 Task: Create New Customer with Customer Name: Chioma, Billing Address Line1: 4289 Crim Lane, Billing Address Line2:  Underhill, Billing Address Line3:  Vermont 05489, Cell Number: 646-231-5081
Action: Mouse moved to (196, 82)
Screenshot: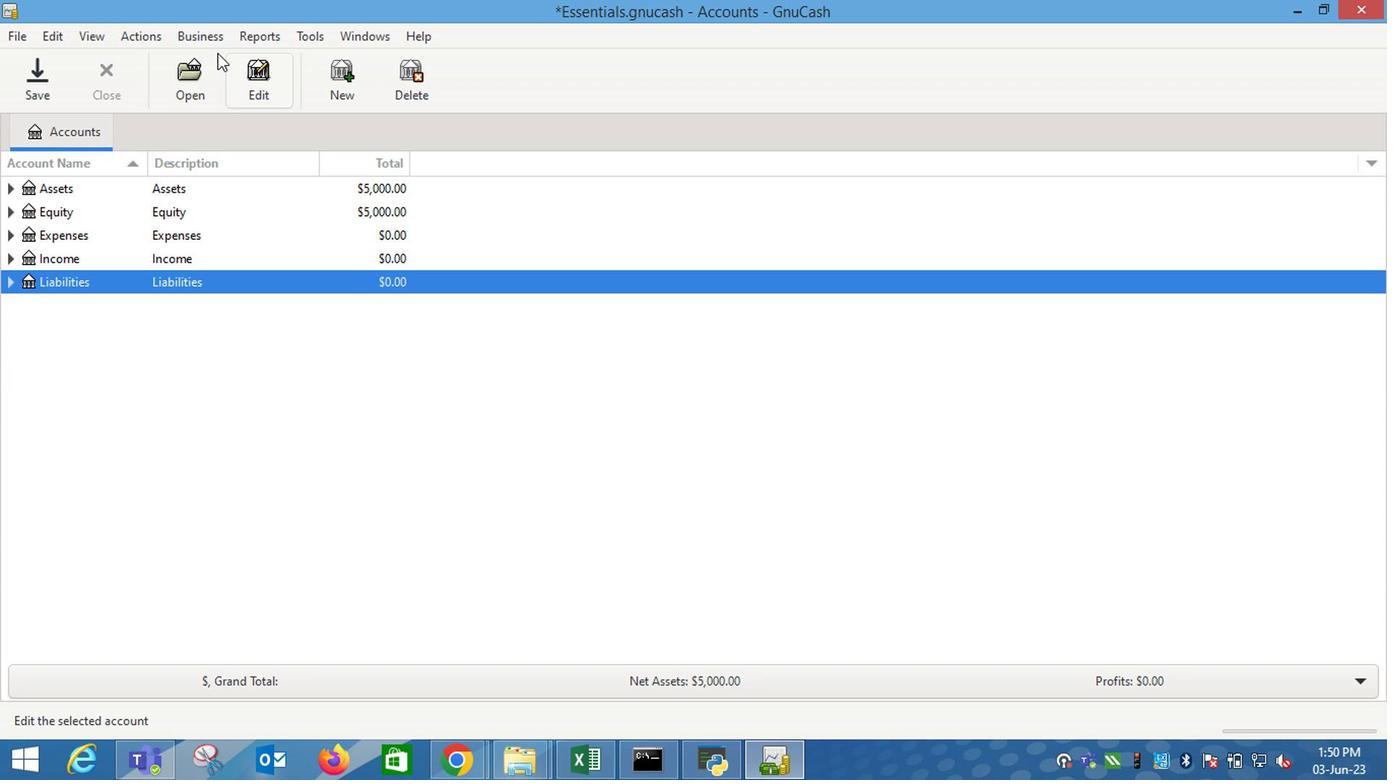 
Action: Mouse pressed left at (196, 82)
Screenshot: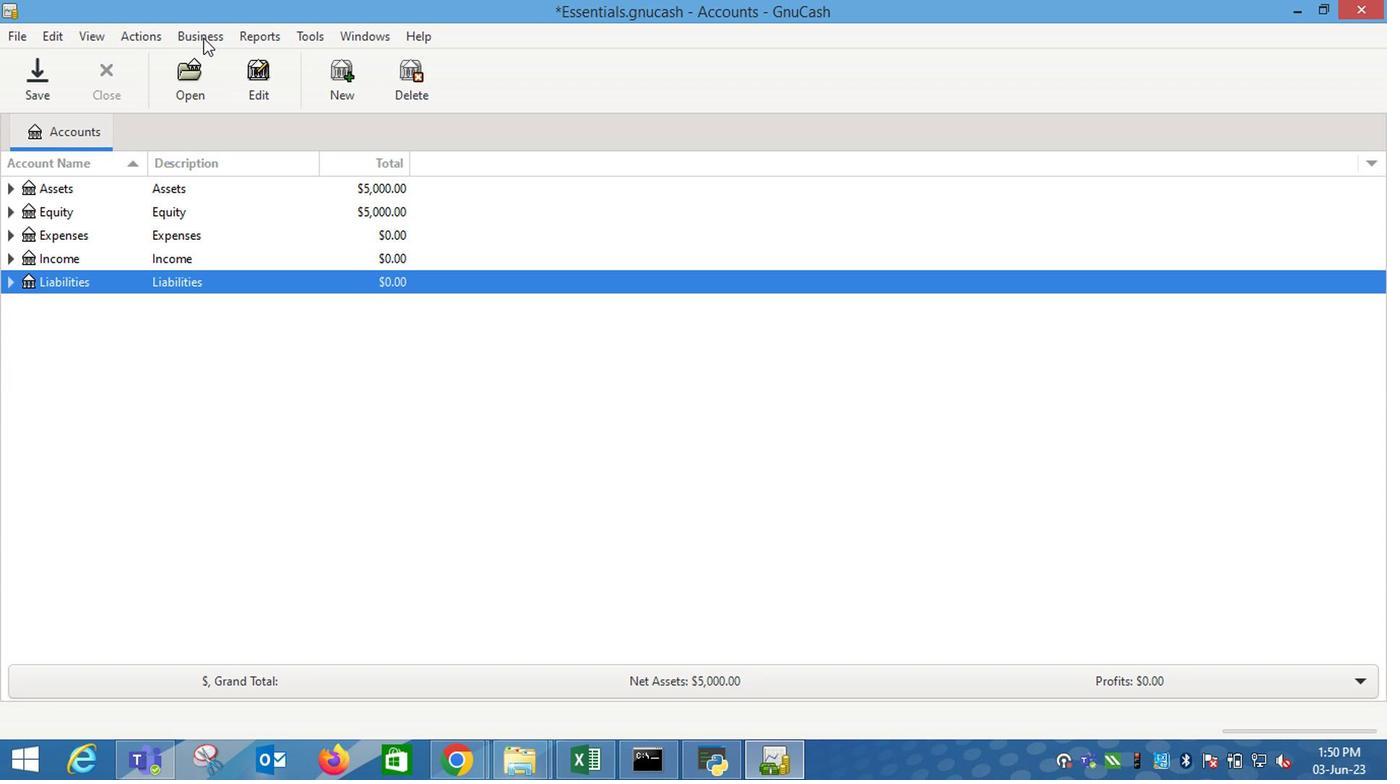 
Action: Mouse moved to (378, 122)
Screenshot: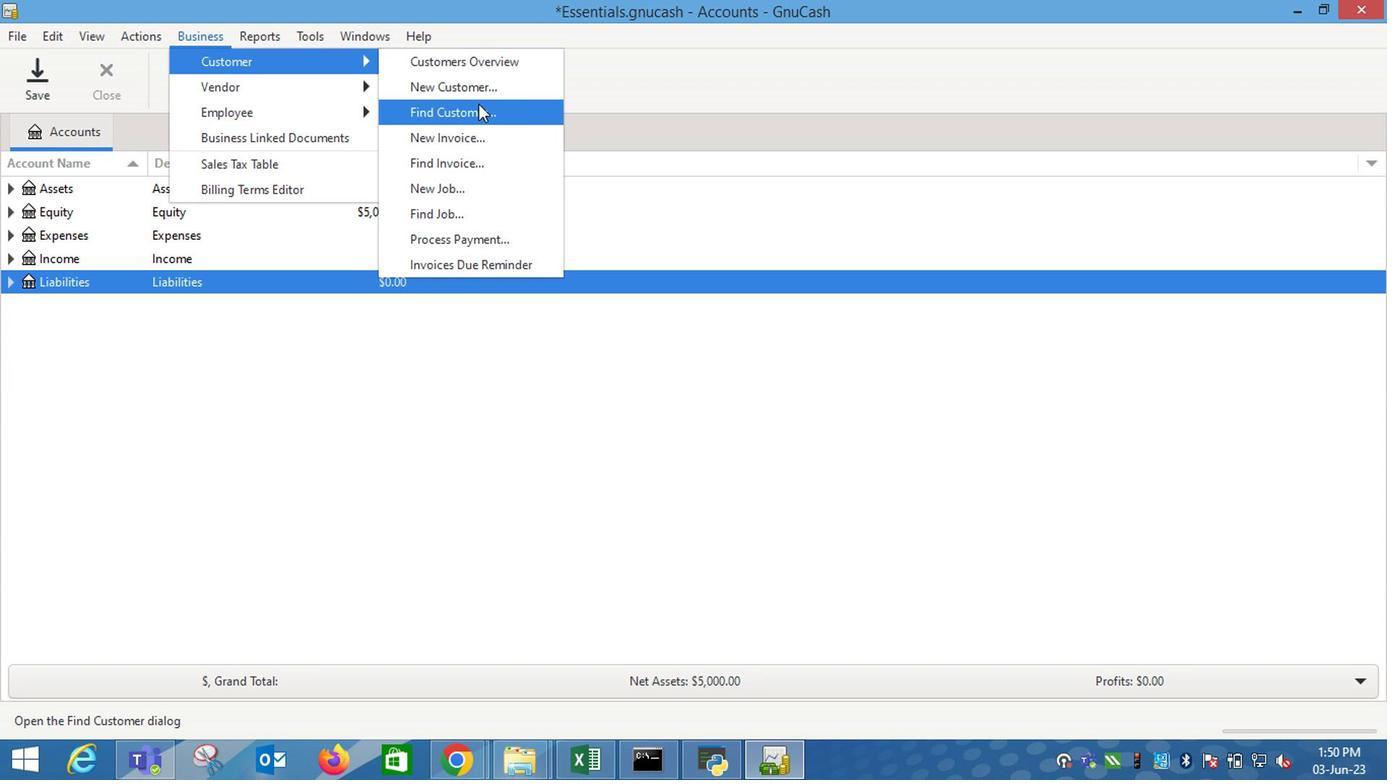 
Action: Mouse pressed left at (378, 122)
Screenshot: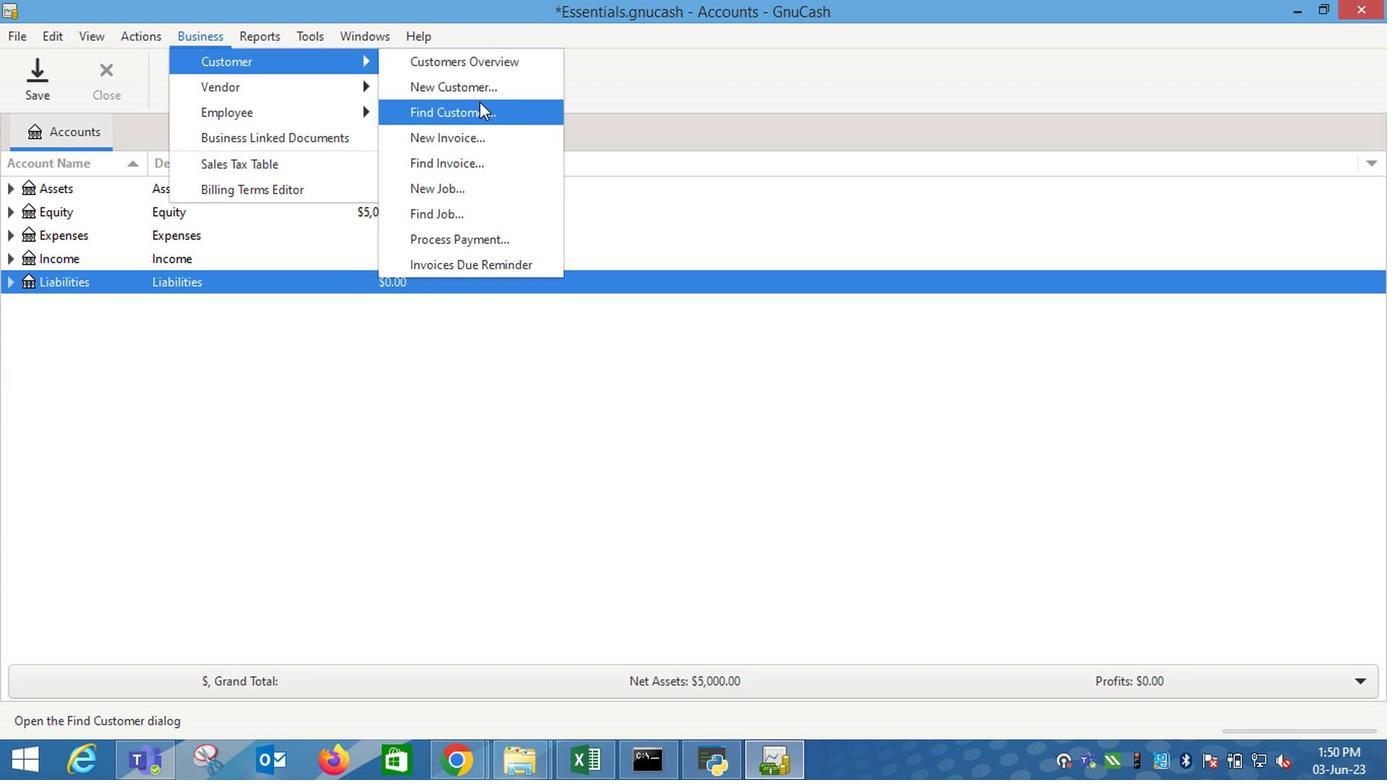 
Action: Mouse moved to (779, 282)
Screenshot: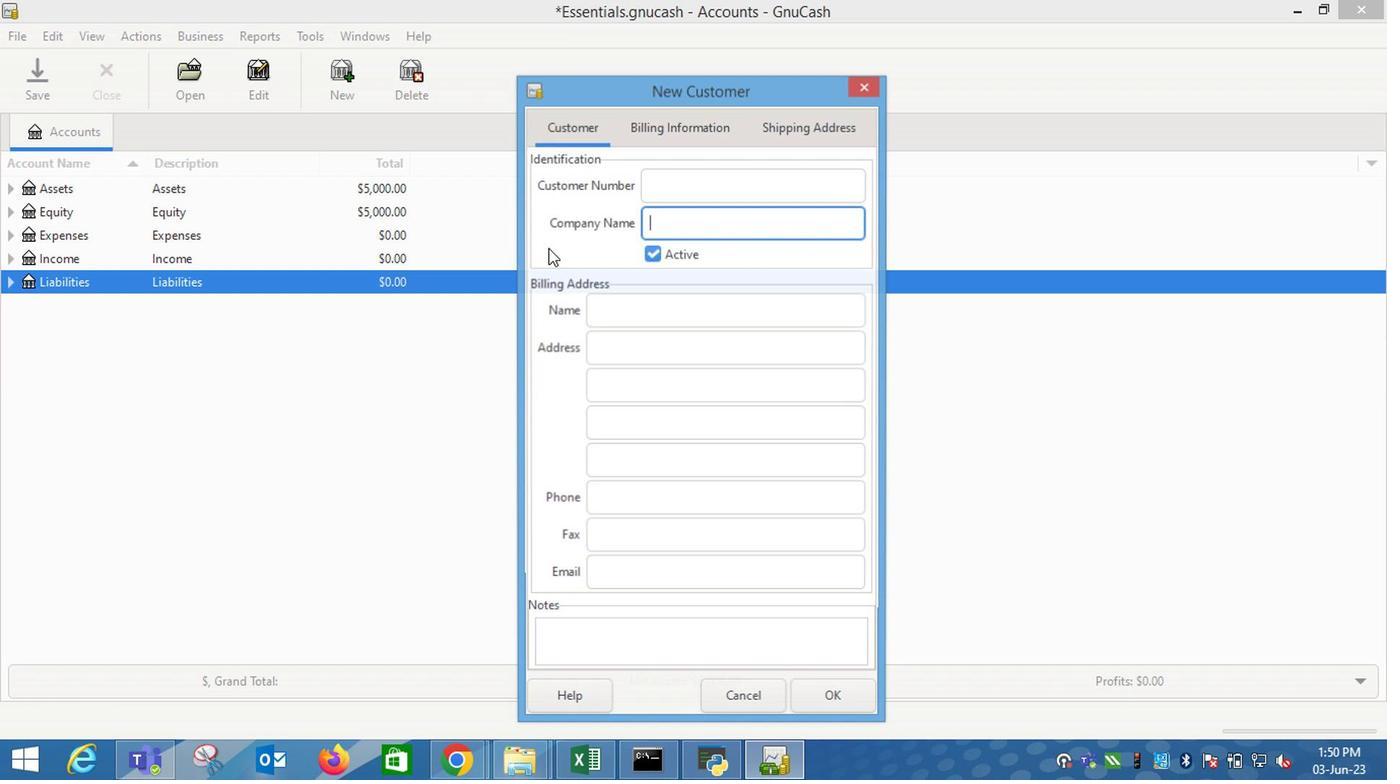 
Action: Key pressed <Key.shift_r>Chioma<Key.space><Key.backspace><Key.tab><Key.tab><Key.tab>4289<Key.space><Key.shift_r>Crim<Key.space><Key.shift_r>Lane<Key.tab><Key.shift_r>Un<Key.tab><Key.shift_r>Vw<Key.backspace>w
Screenshot: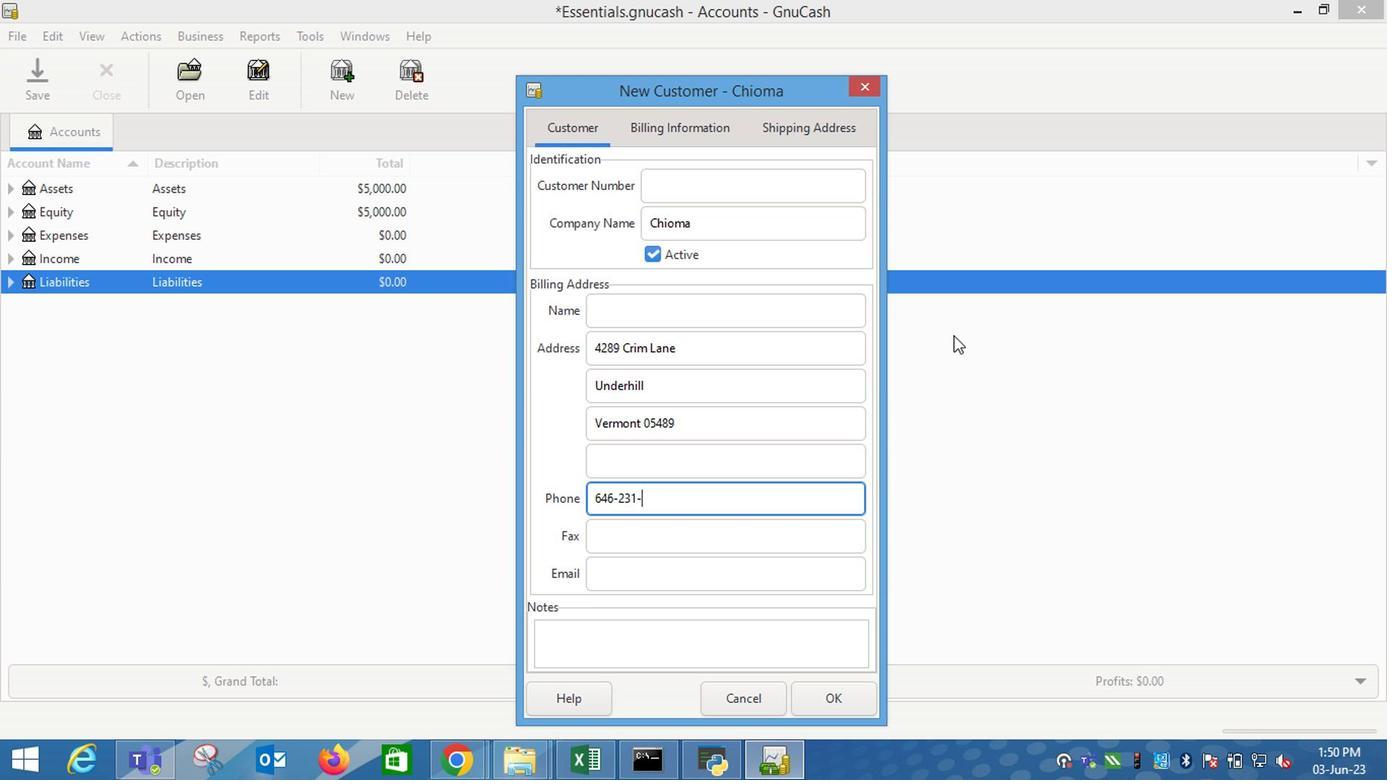 
Action: Mouse moved to (201, 83)
Screenshot: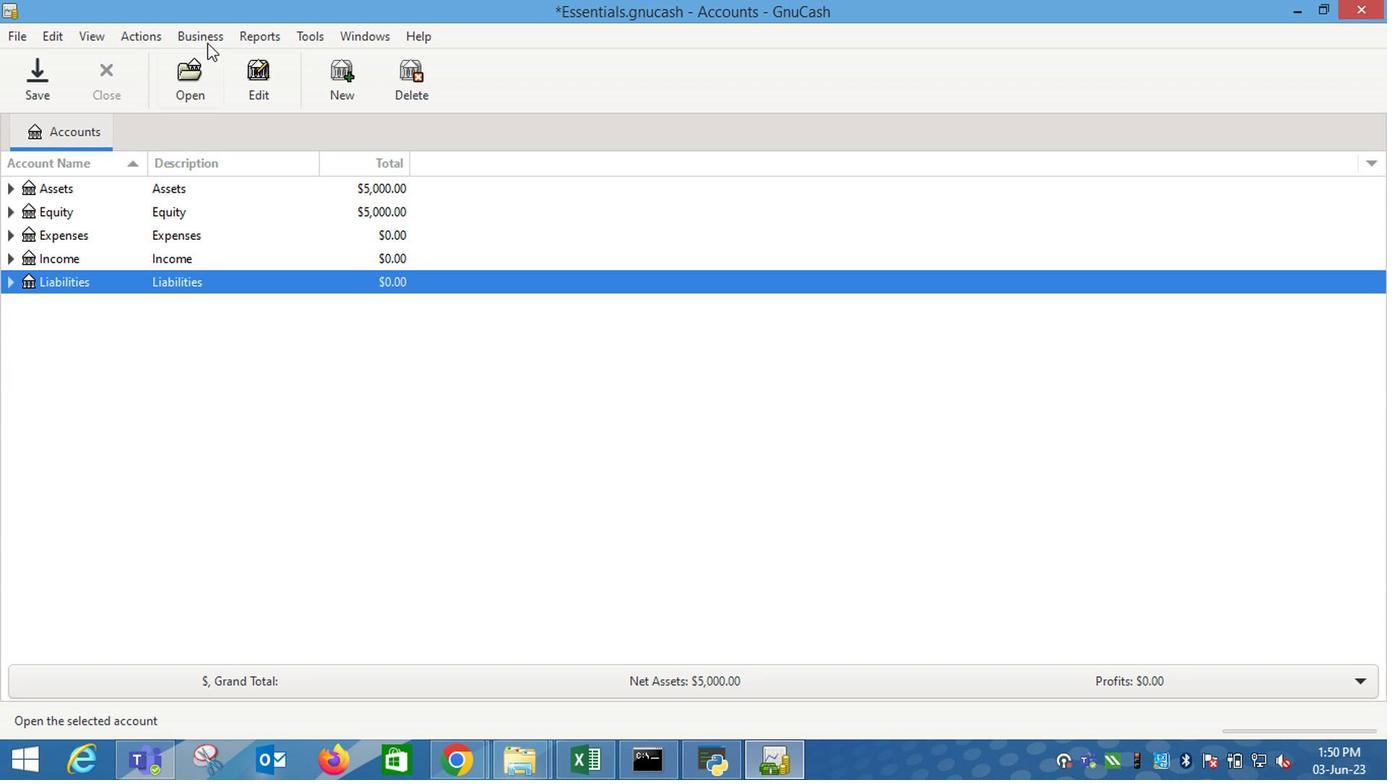 
Action: Mouse pressed left at (201, 83)
Screenshot: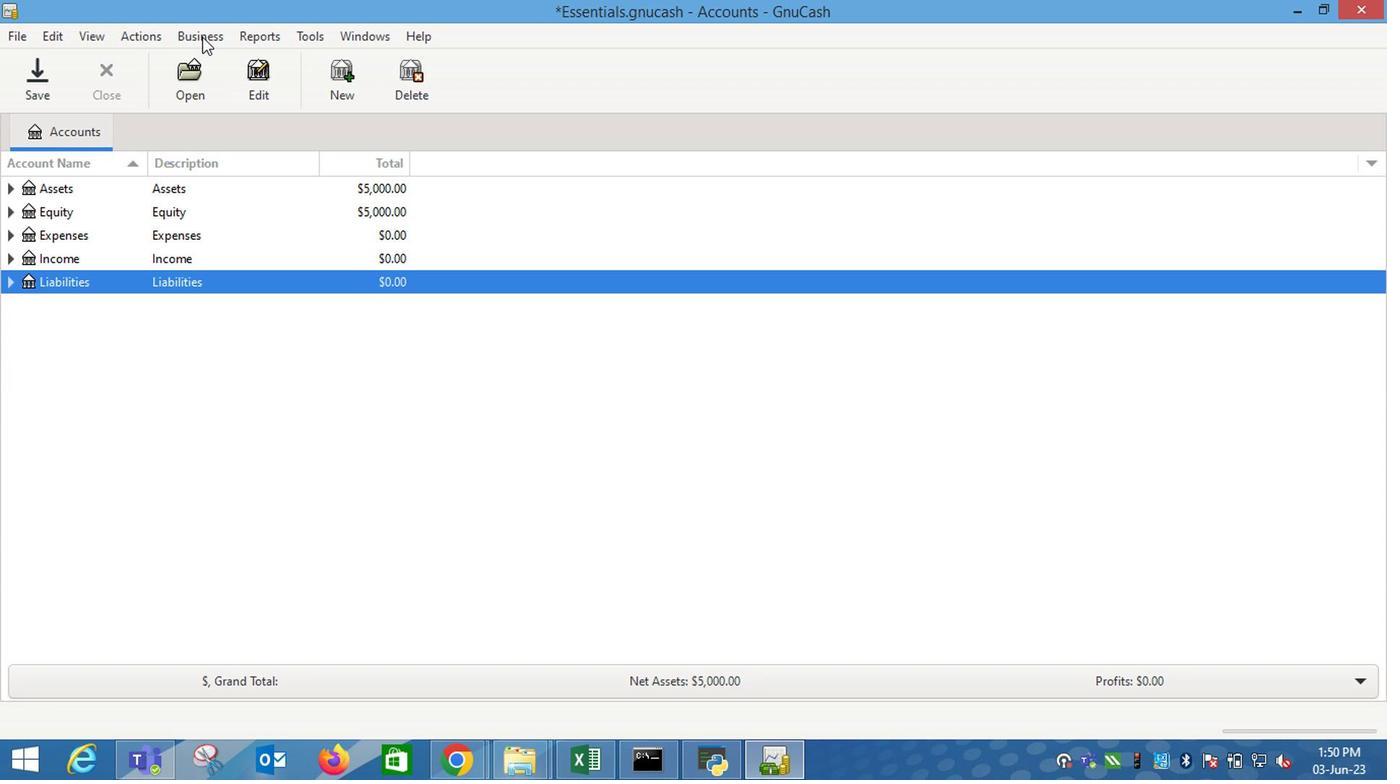 
Action: Mouse moved to (401, 118)
Screenshot: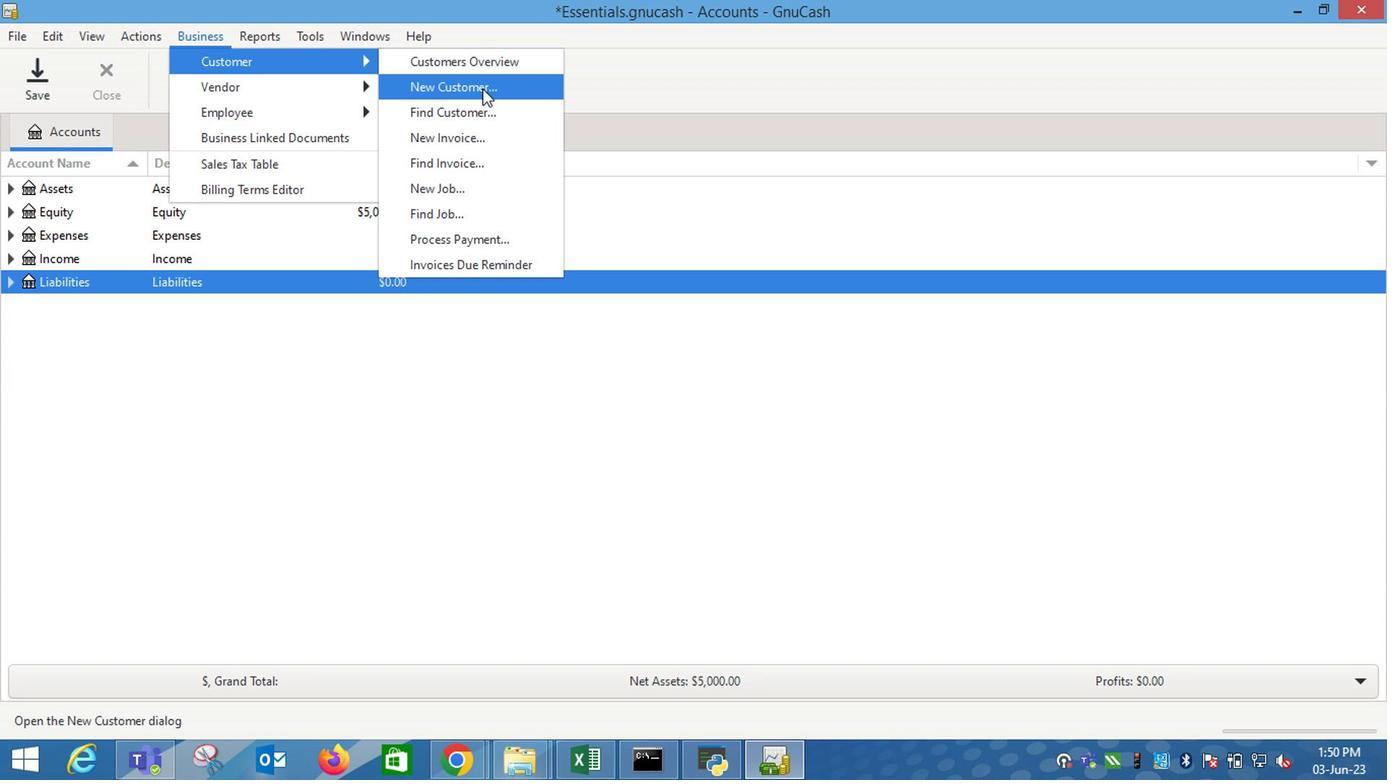 
Action: Mouse pressed left at (401, 118)
Screenshot: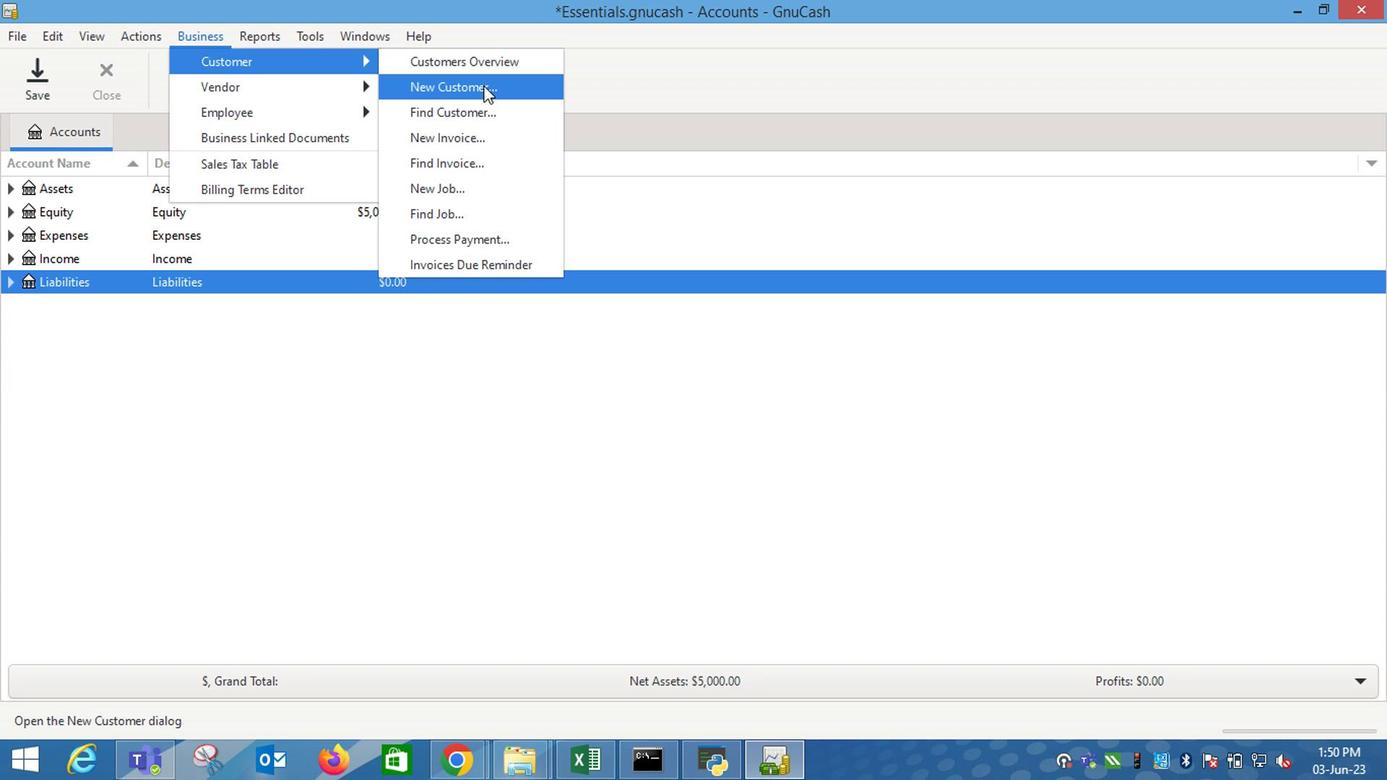 
Action: Mouse moved to (736, 296)
Screenshot: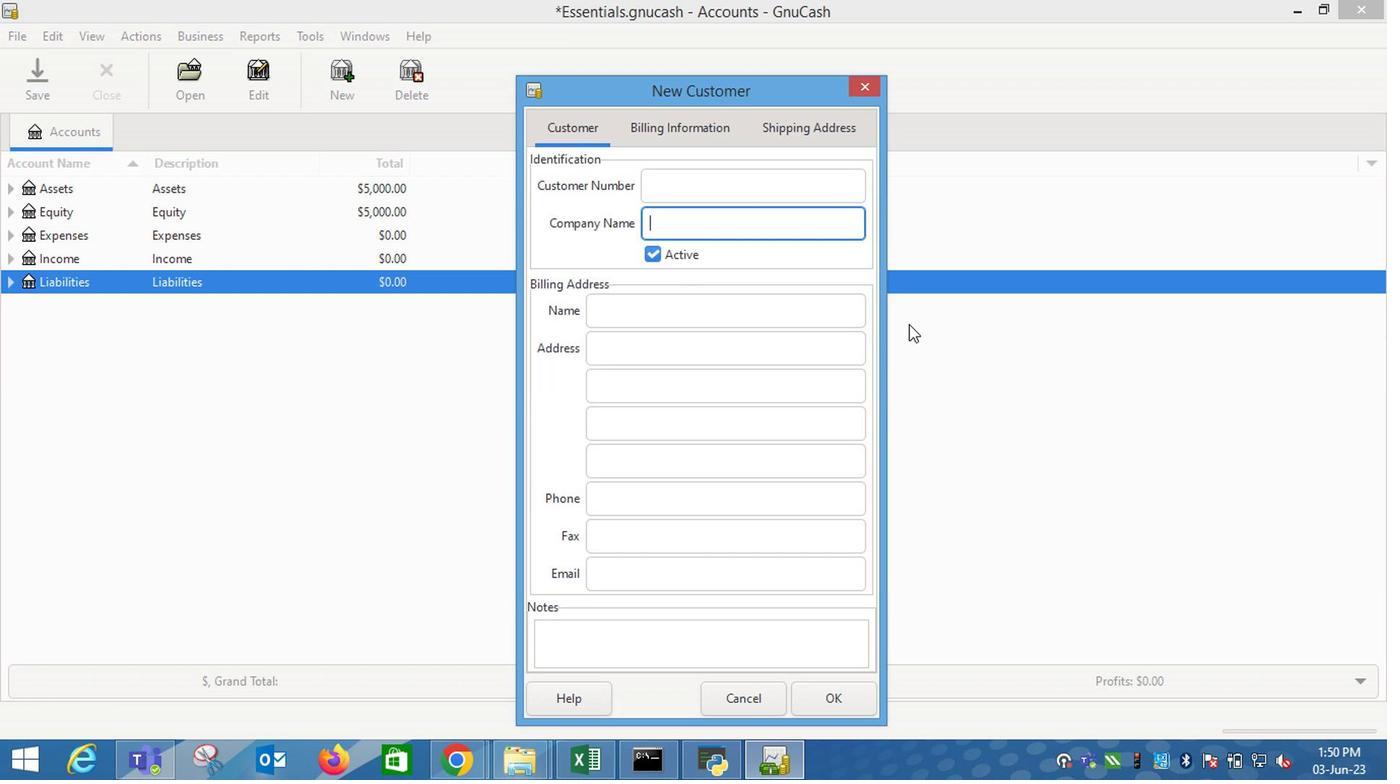 
Action: Key pressed <Key.shift_r>Chioma<Key.tab><Key.tab><Key.tab>4289<Key.space><Key.shift_r>Crim<Key.space><Key.shift_r>Lane<Key.tab><Key.shift_r>U<Key.tab><Key.shift_r>V<Key.tab><Key.tab>646-231-5081<Key.tab>
Screenshot: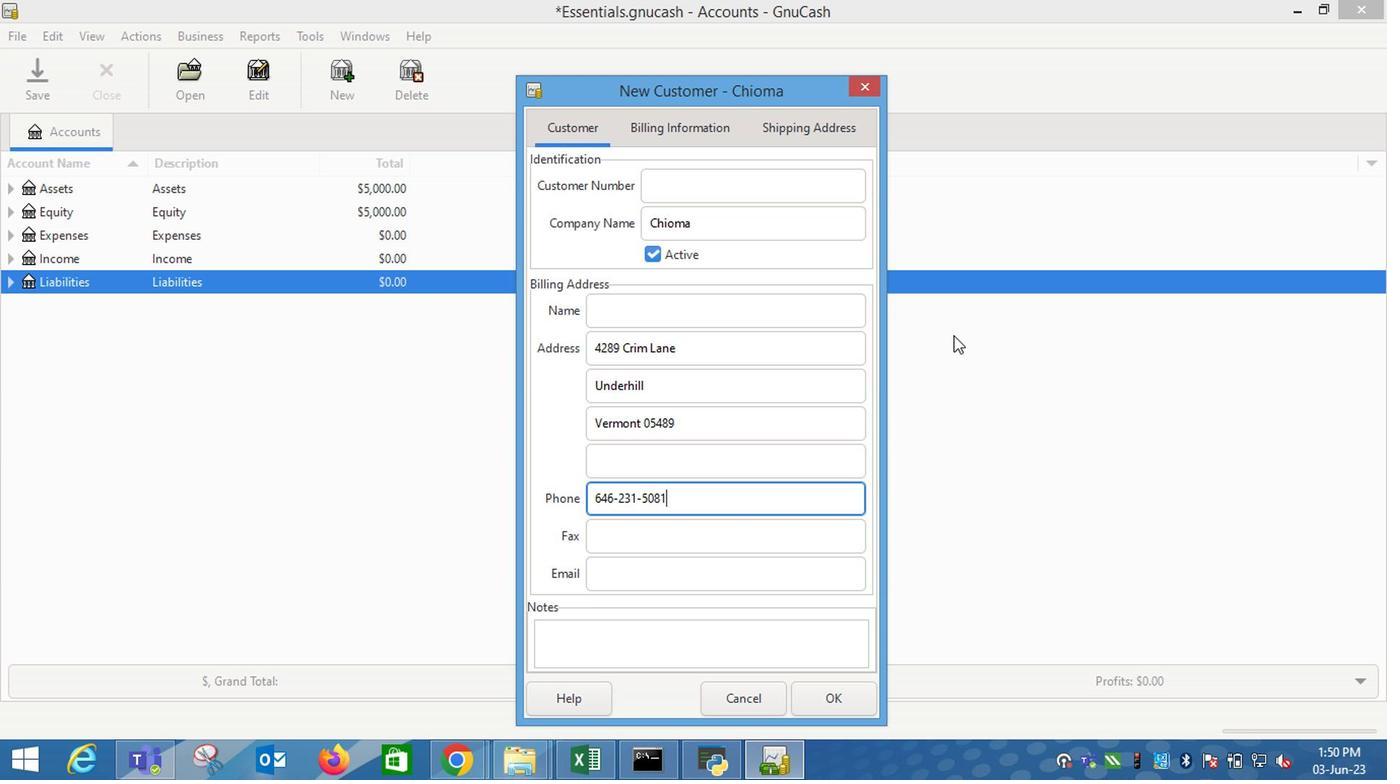 
Action: Mouse moved to (565, 153)
Screenshot: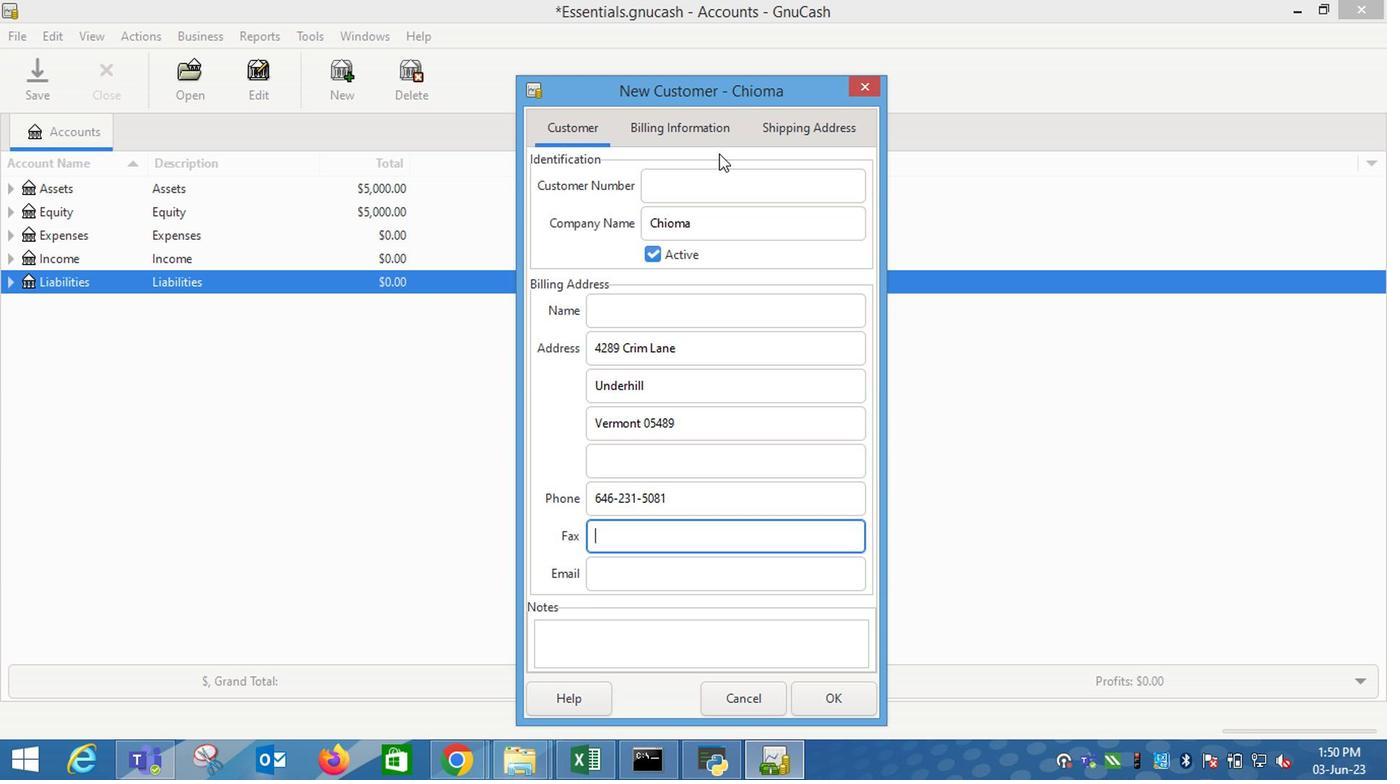 
Action: Mouse pressed left at (565, 153)
Screenshot: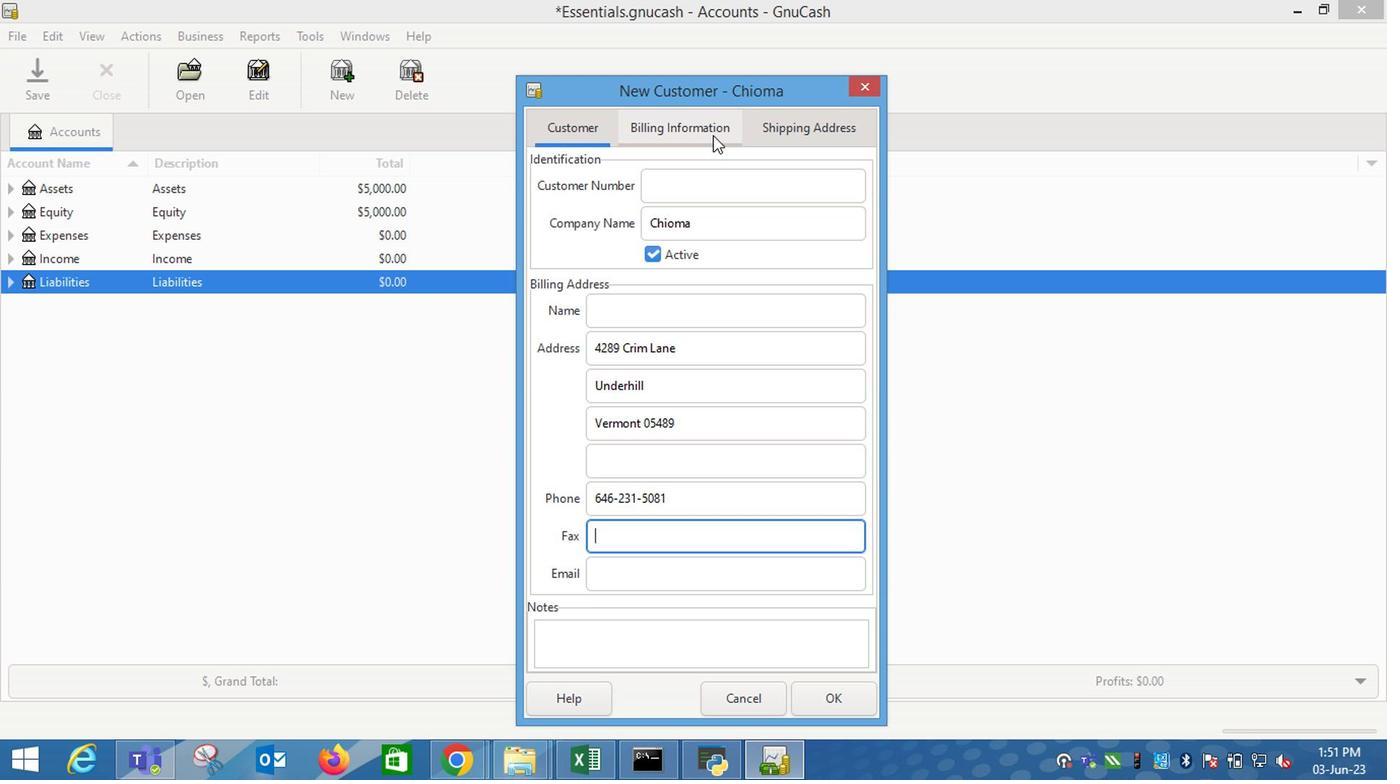 
Action: Mouse moved to (646, 552)
Screenshot: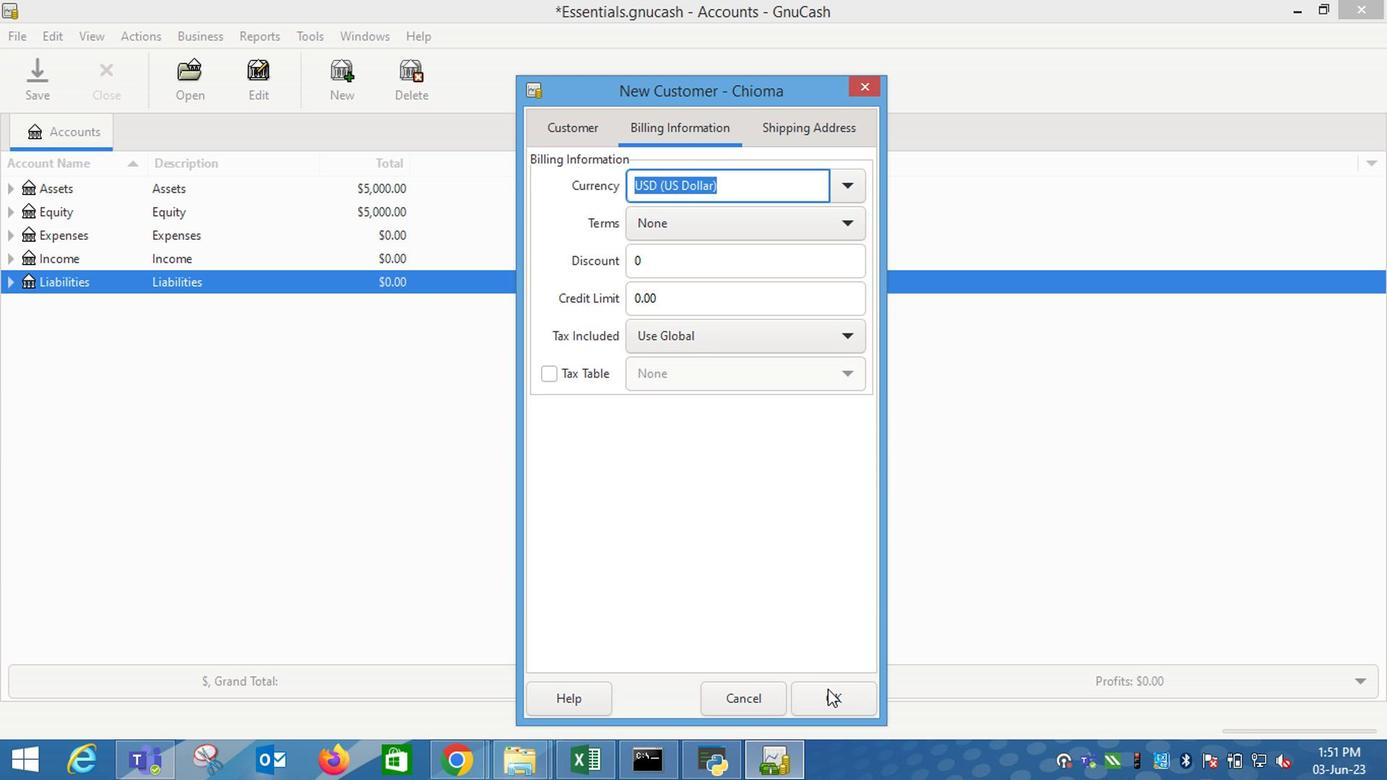 
Action: Mouse pressed left at (646, 552)
Screenshot: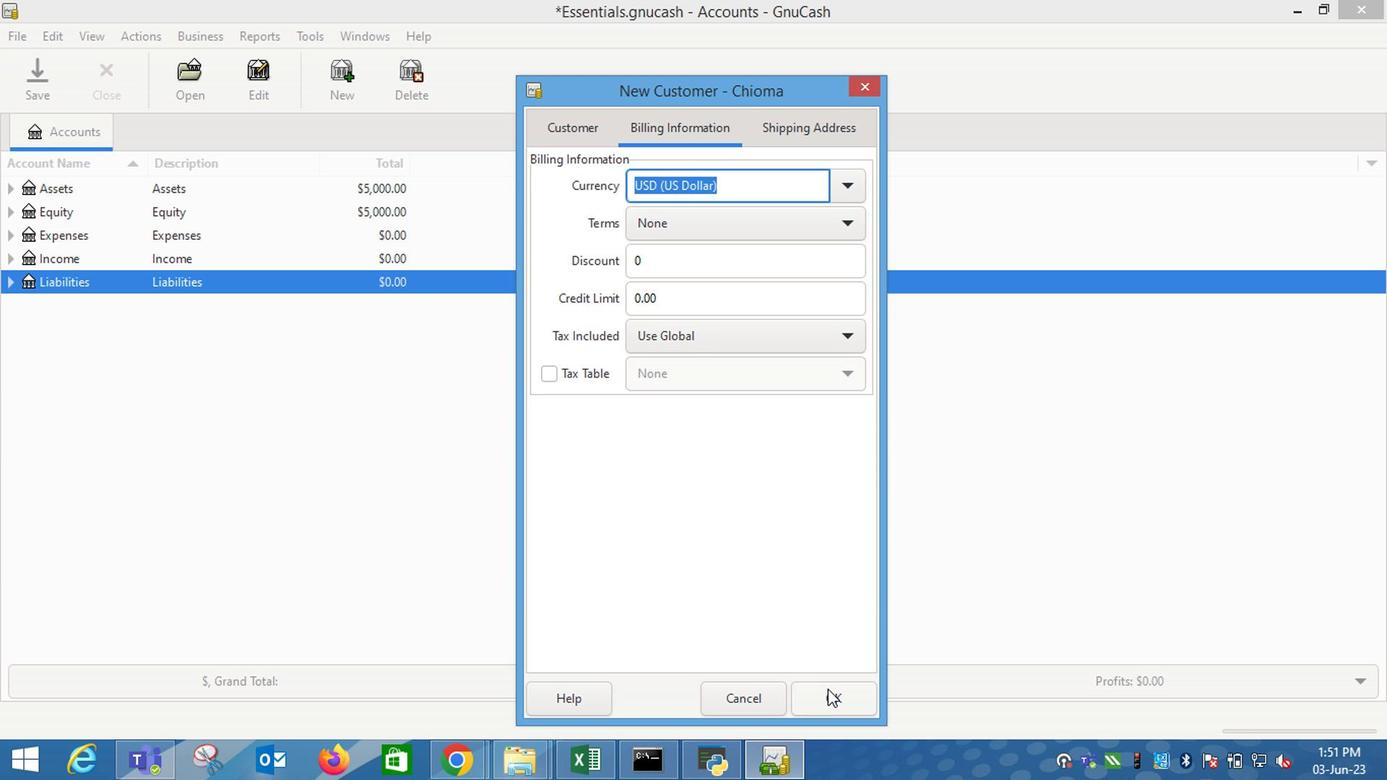 
Action: Mouse moved to (538, 423)
Screenshot: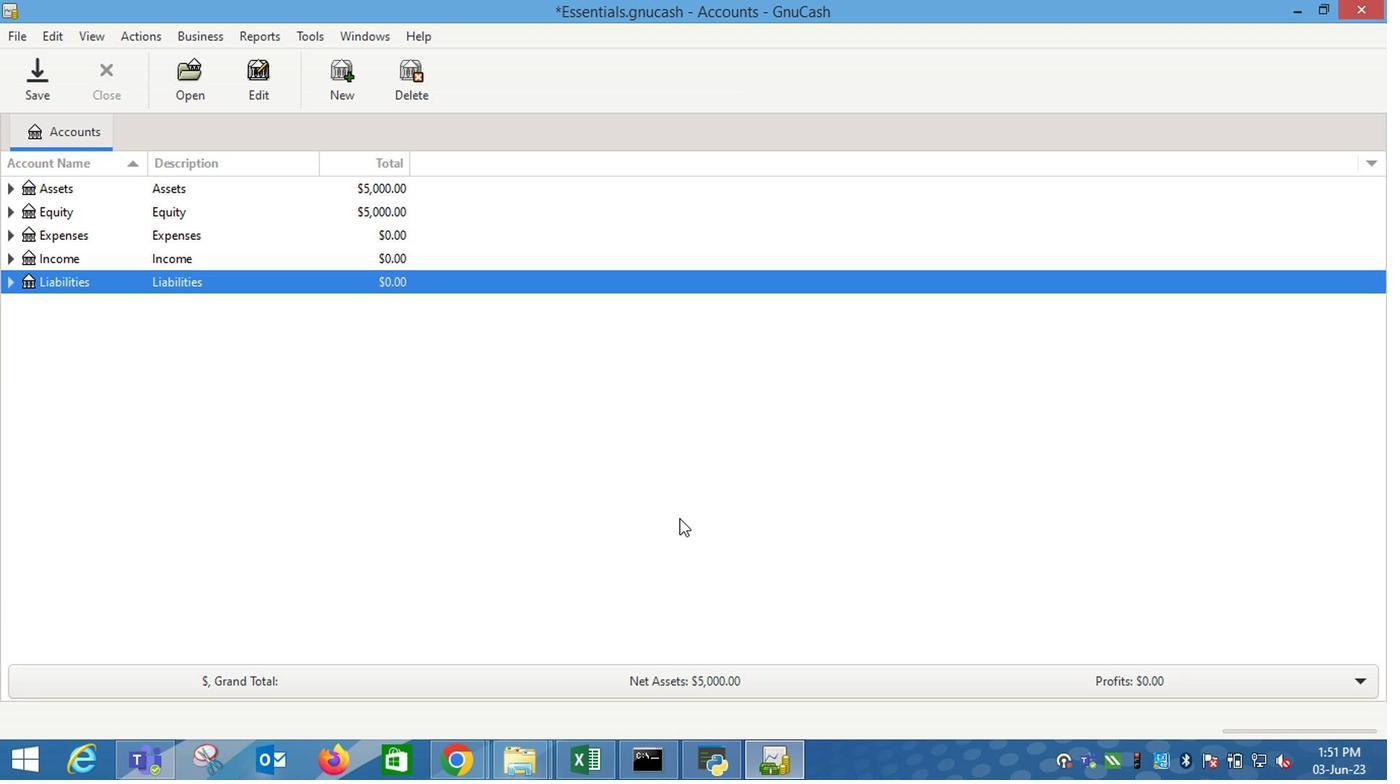 
